 Task: Assign in the project ZoomTech the issue 'Develop a new tool for automated testing of security vulnerabilities in web applications' to the sprint 'Quantum Leap'.
Action: Mouse moved to (74, 151)
Screenshot: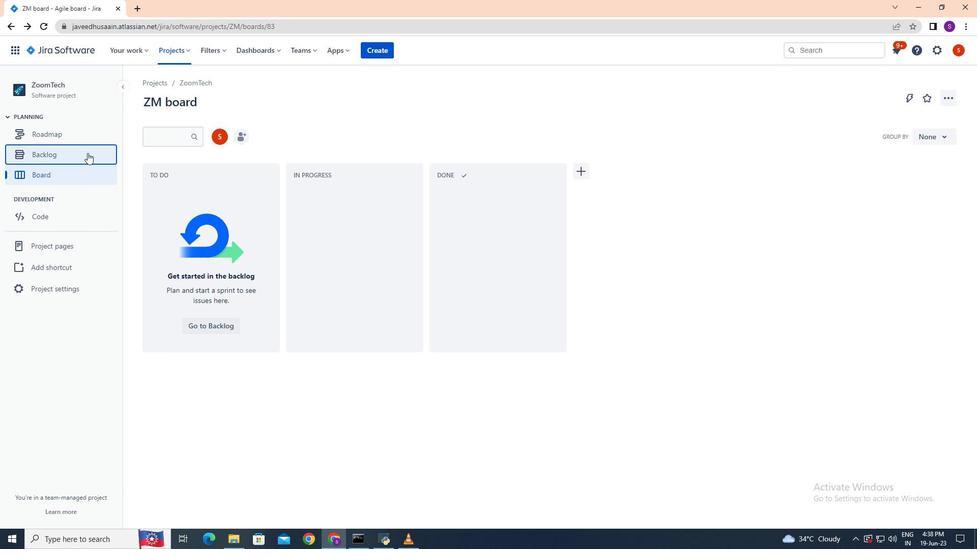 
Action: Mouse pressed left at (74, 151)
Screenshot: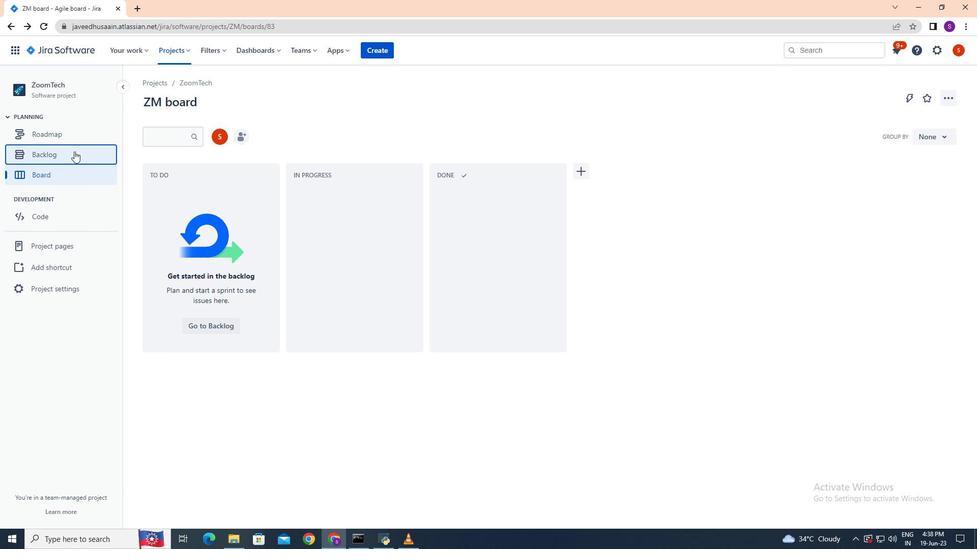 
Action: Mouse moved to (930, 269)
Screenshot: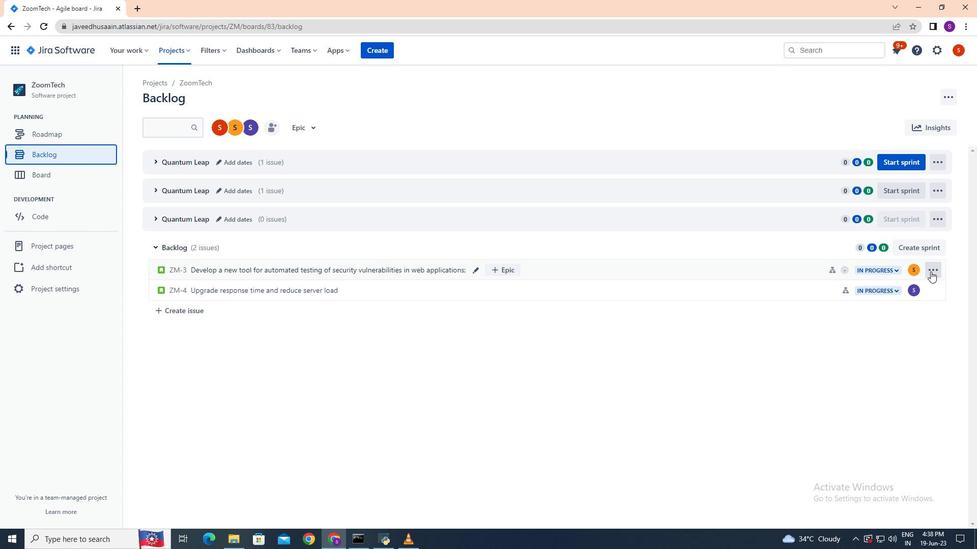 
Action: Mouse pressed left at (930, 269)
Screenshot: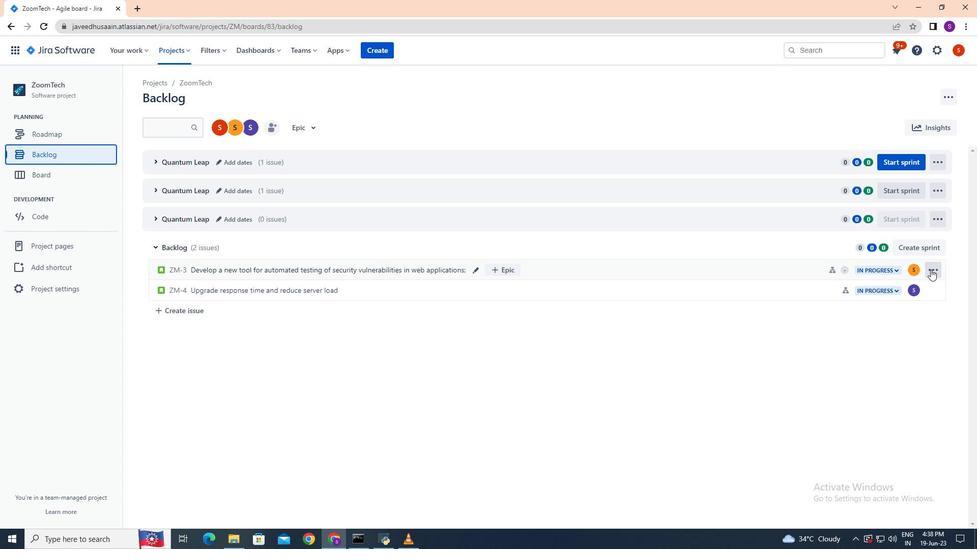 
Action: Mouse moved to (916, 417)
Screenshot: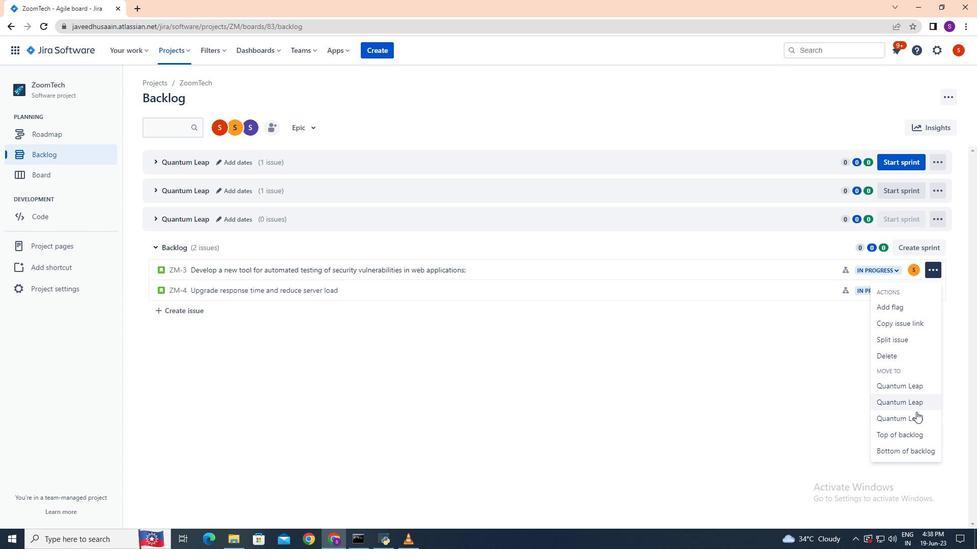 
Action: Mouse pressed left at (916, 417)
Screenshot: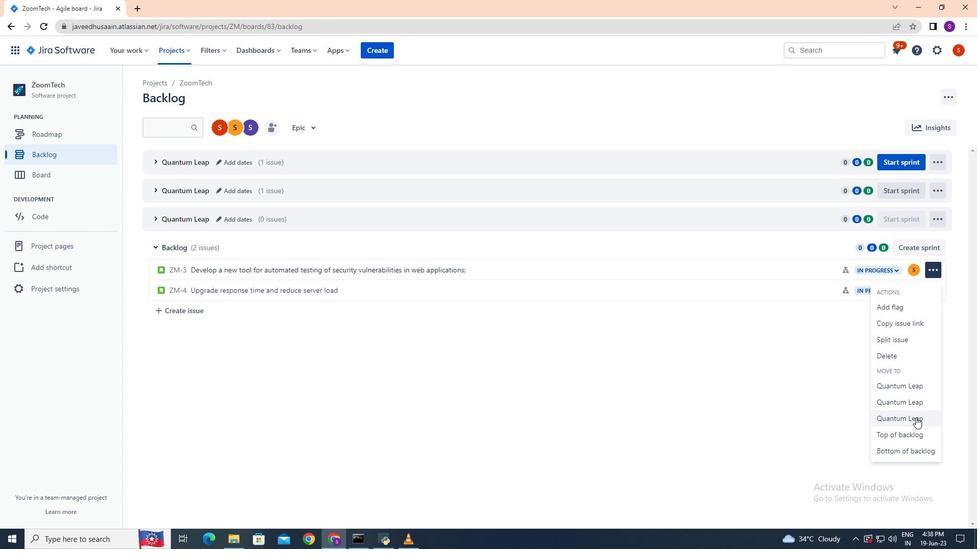 
